 Task: Change the size of the image height from 6.12 to  3.12 in.
Action: Mouse moved to (167, 72)
Screenshot: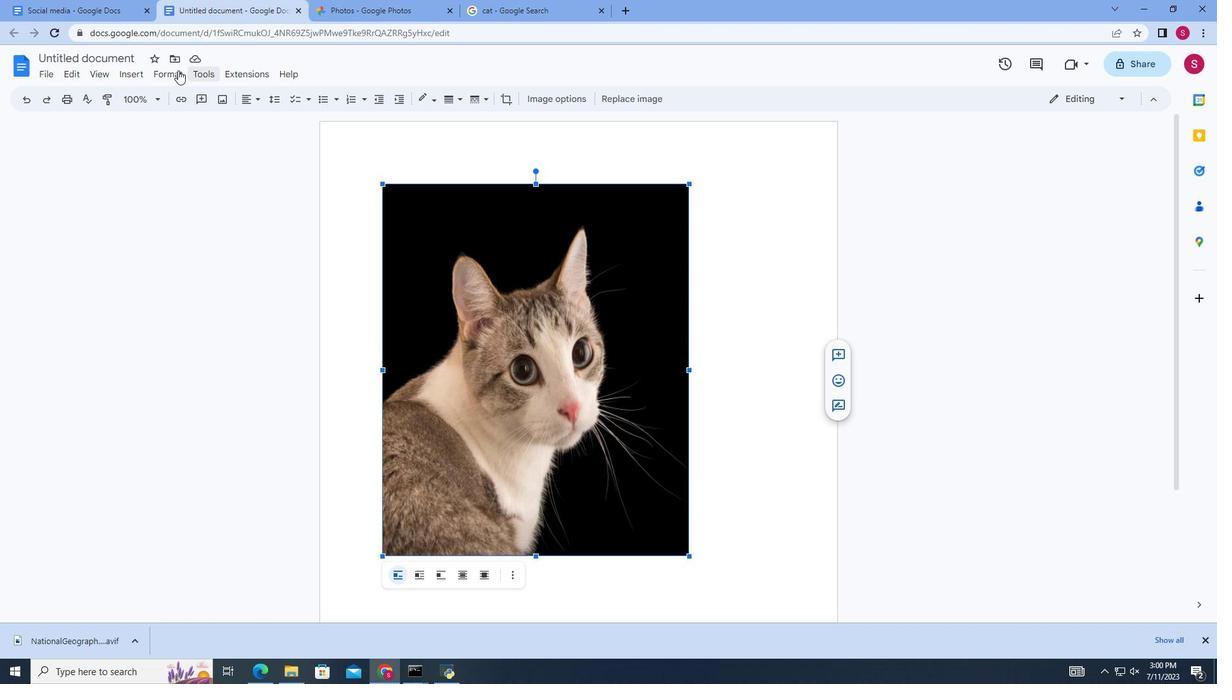 
Action: Mouse pressed left at (167, 72)
Screenshot: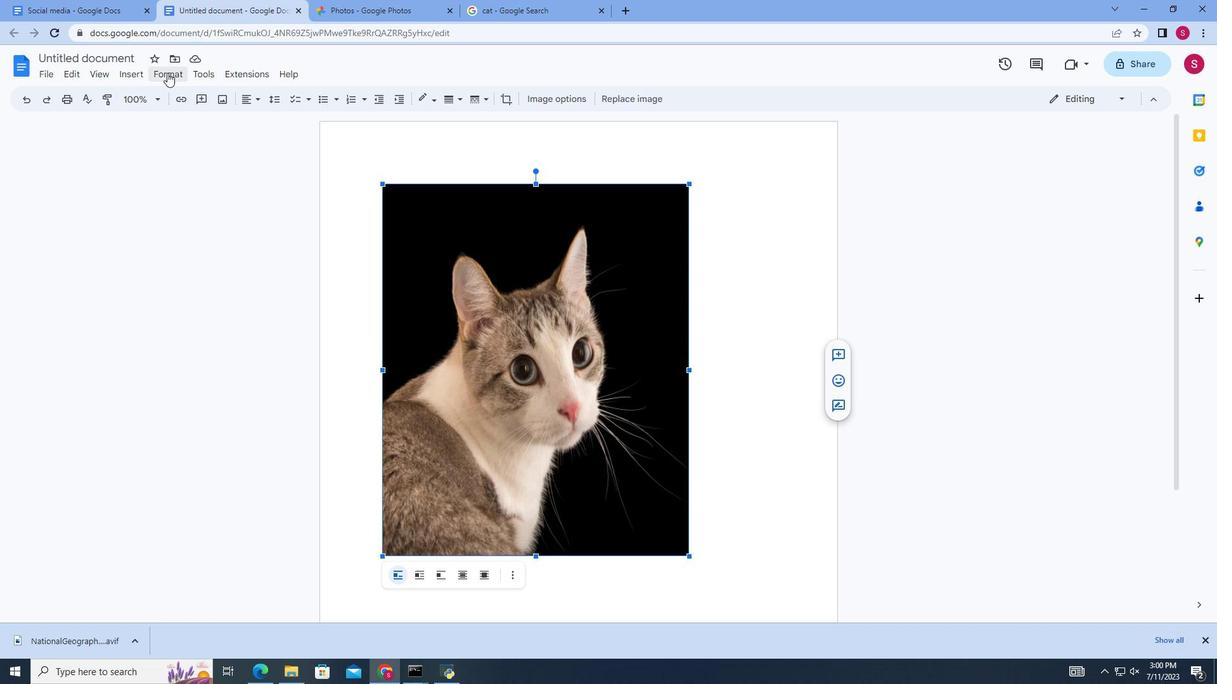 
Action: Mouse moved to (404, 382)
Screenshot: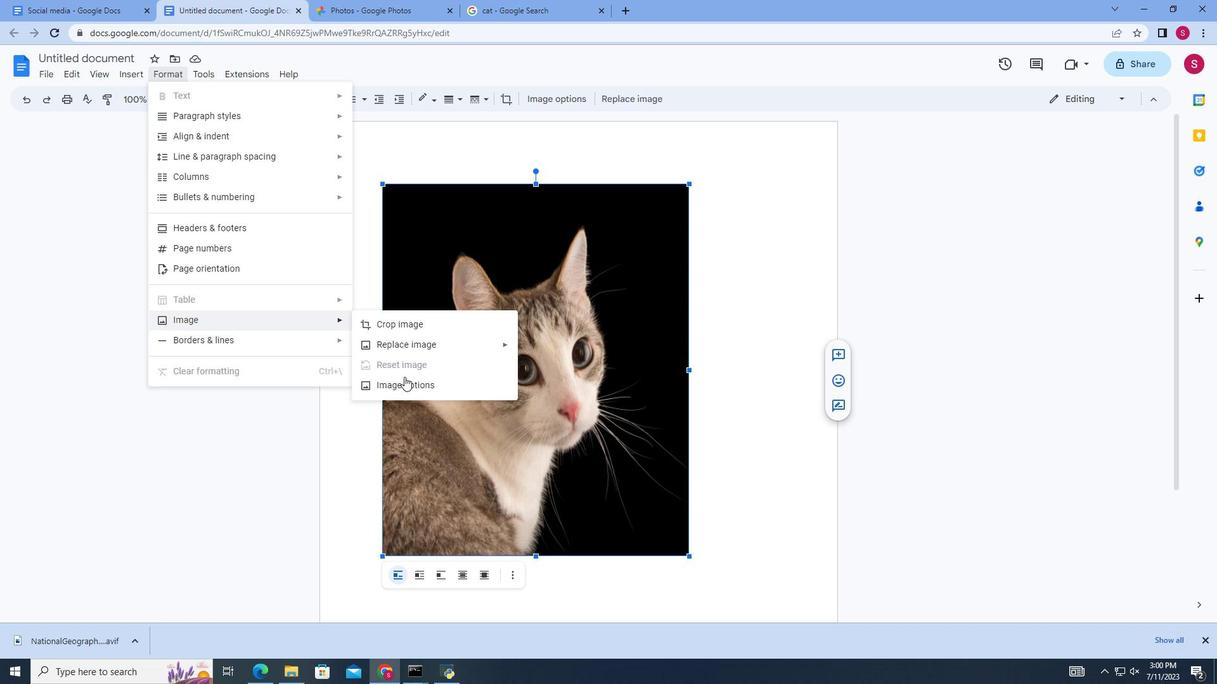 
Action: Mouse pressed left at (404, 382)
Screenshot: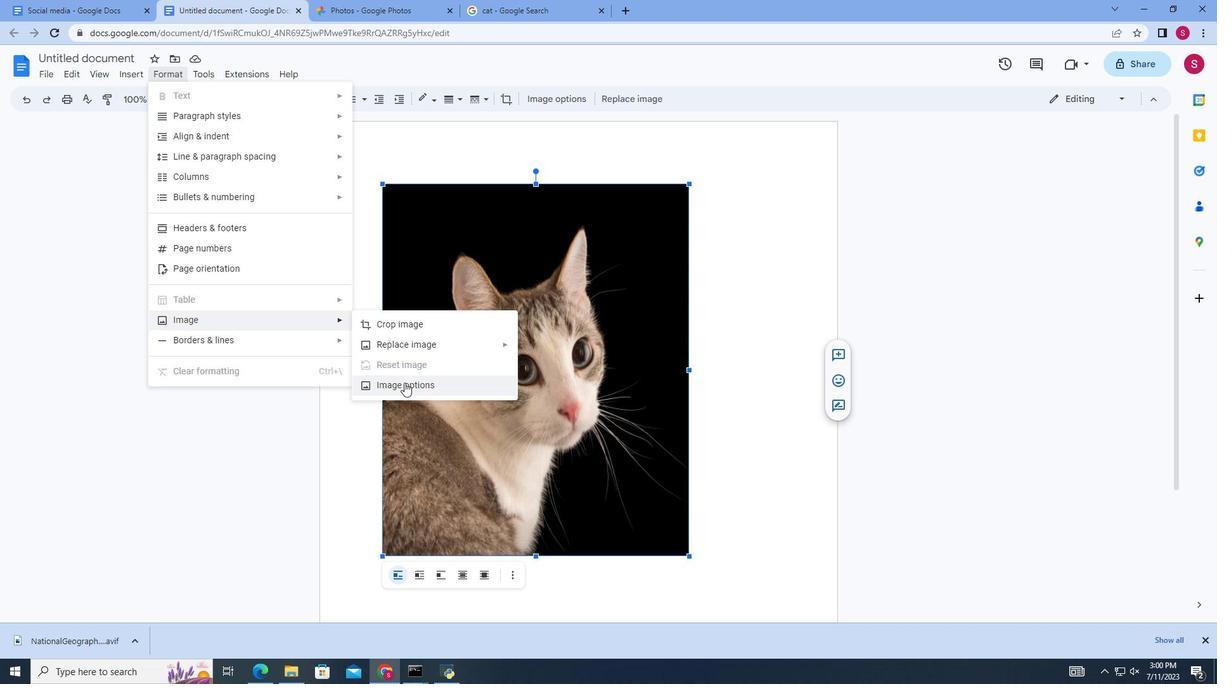 
Action: Mouse moved to (1065, 147)
Screenshot: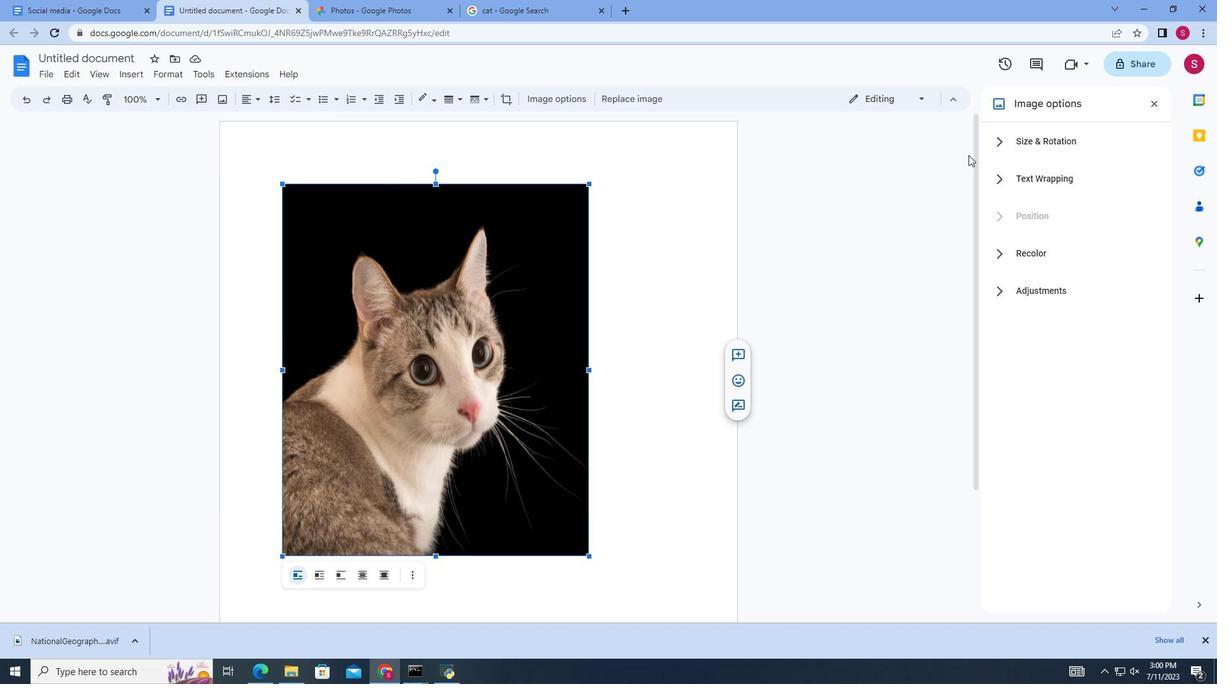 
Action: Mouse pressed left at (1065, 147)
Screenshot: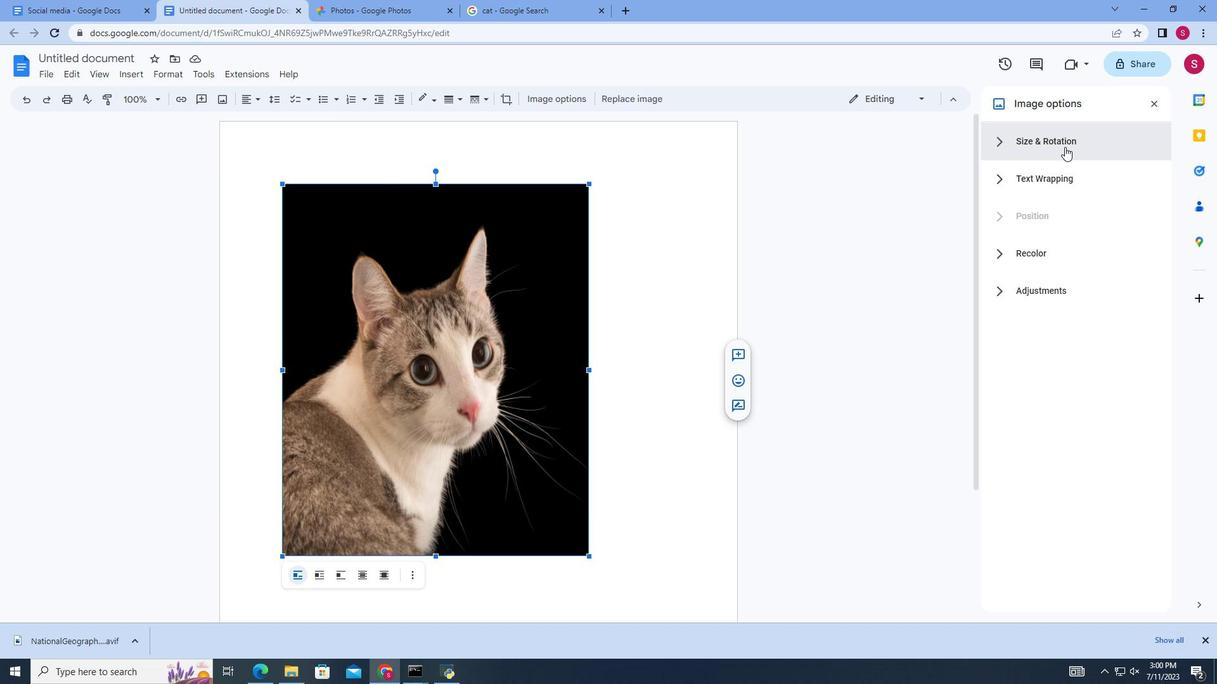 
Action: Mouse moved to (1103, 201)
Screenshot: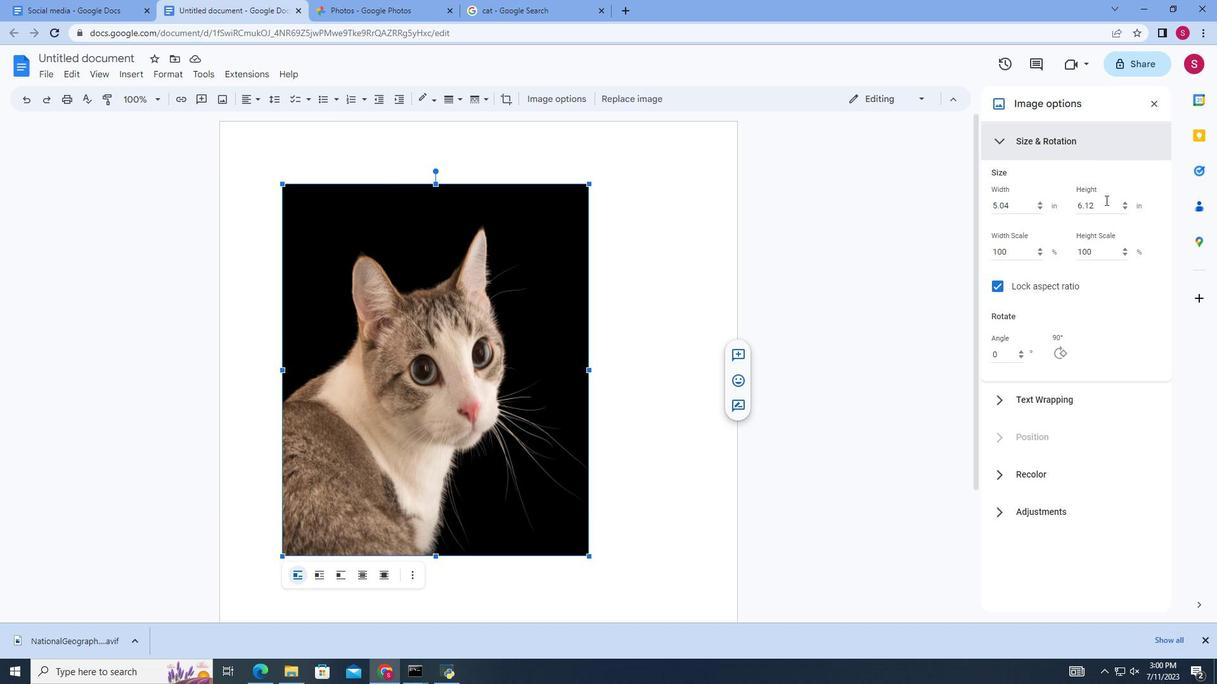 
Action: Mouse pressed left at (1103, 201)
Screenshot: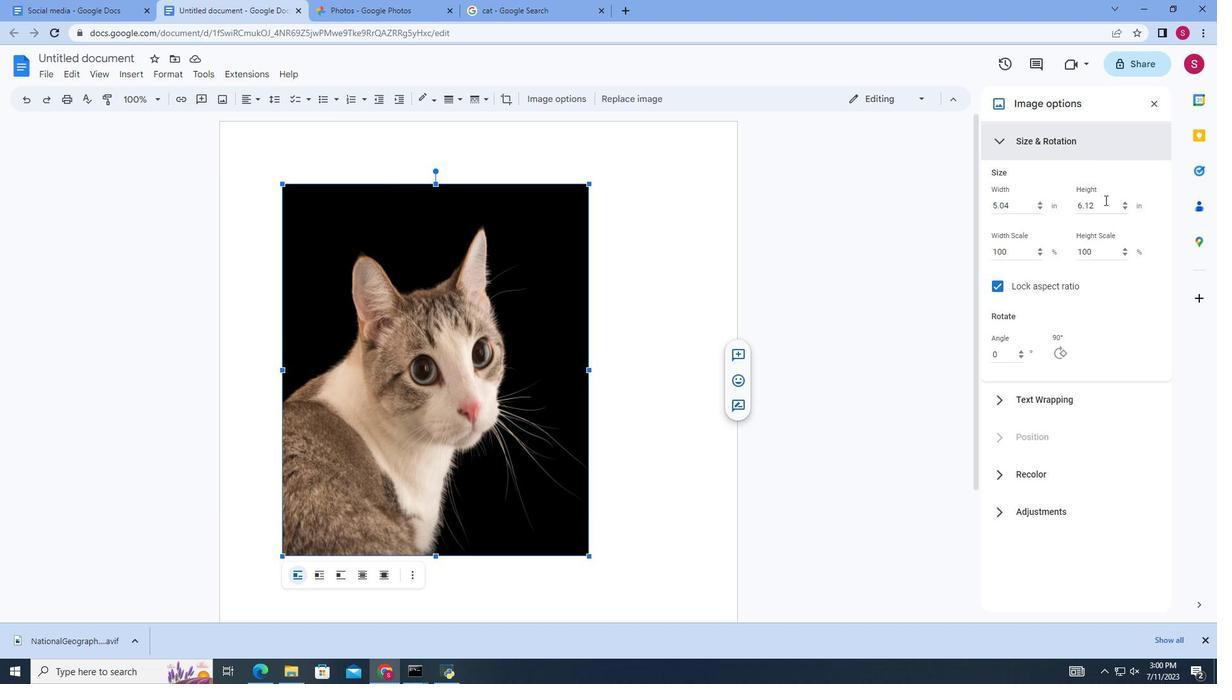 
Action: Mouse pressed left at (1103, 201)
Screenshot: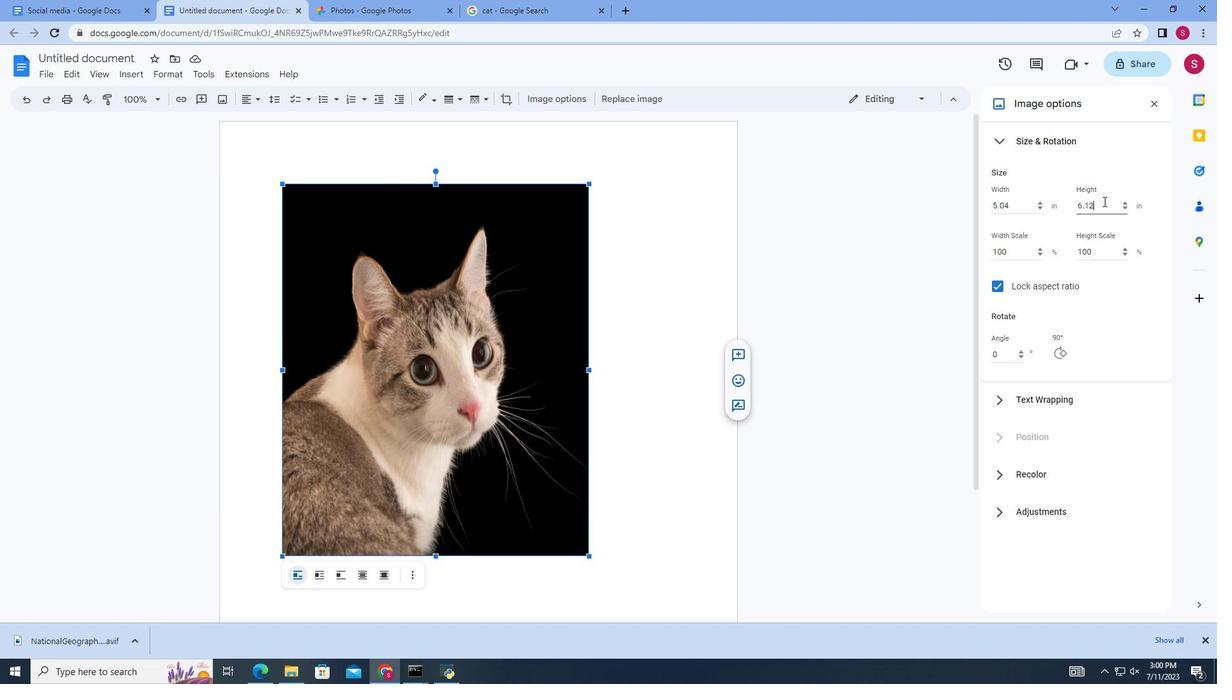 
Action: Key pressed 3.12
Screenshot: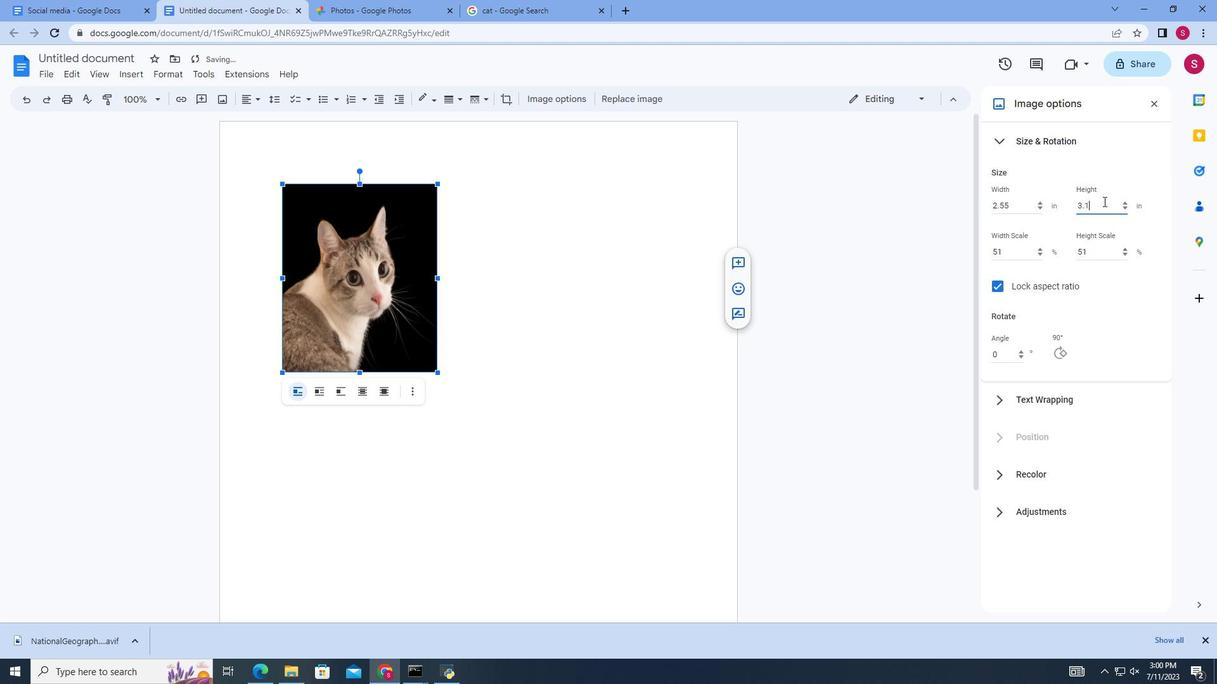 
